 Task: View about branding policies.
Action: Mouse moved to (667, 73)
Screenshot: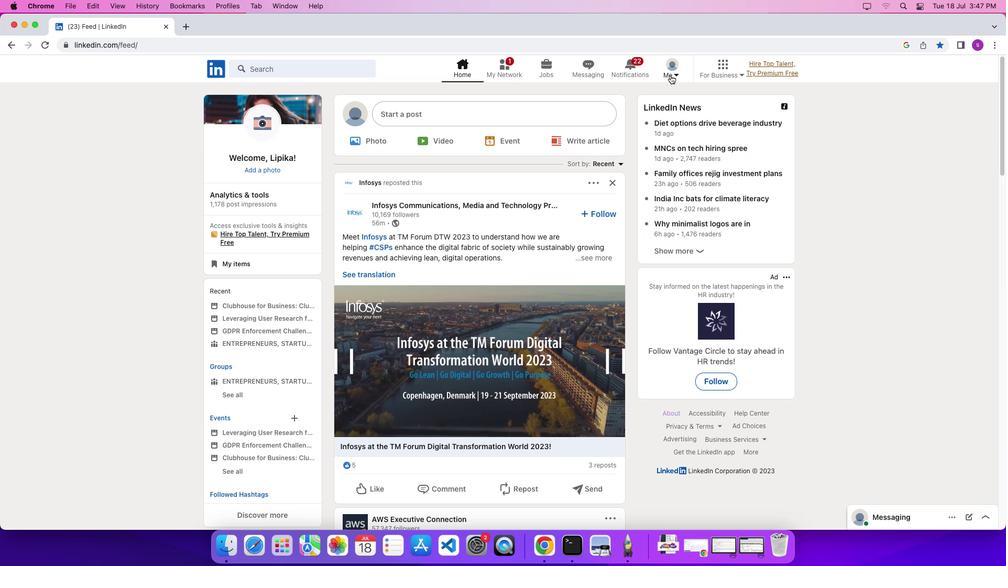 
Action: Mouse pressed left at (667, 73)
Screenshot: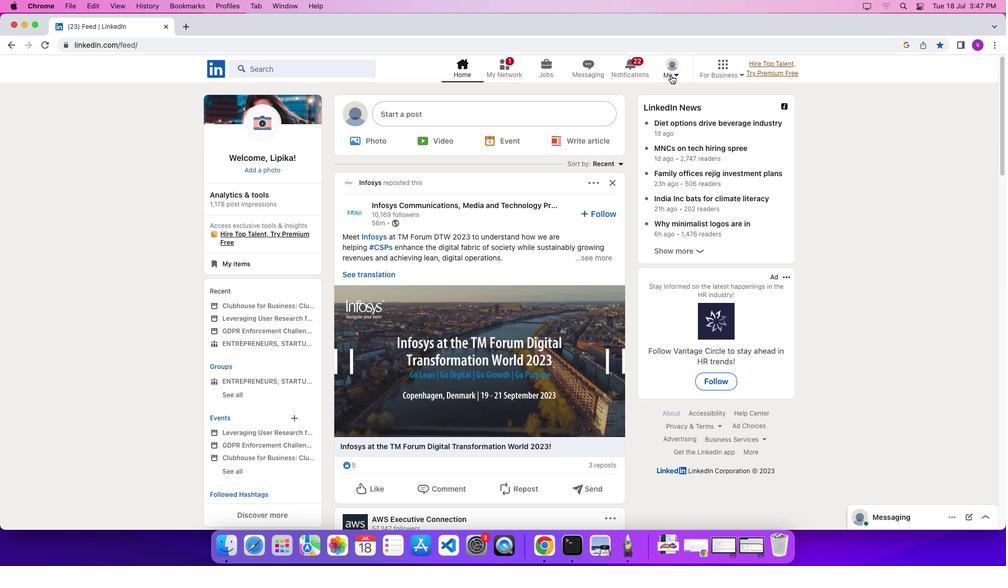 
Action: Mouse moved to (672, 74)
Screenshot: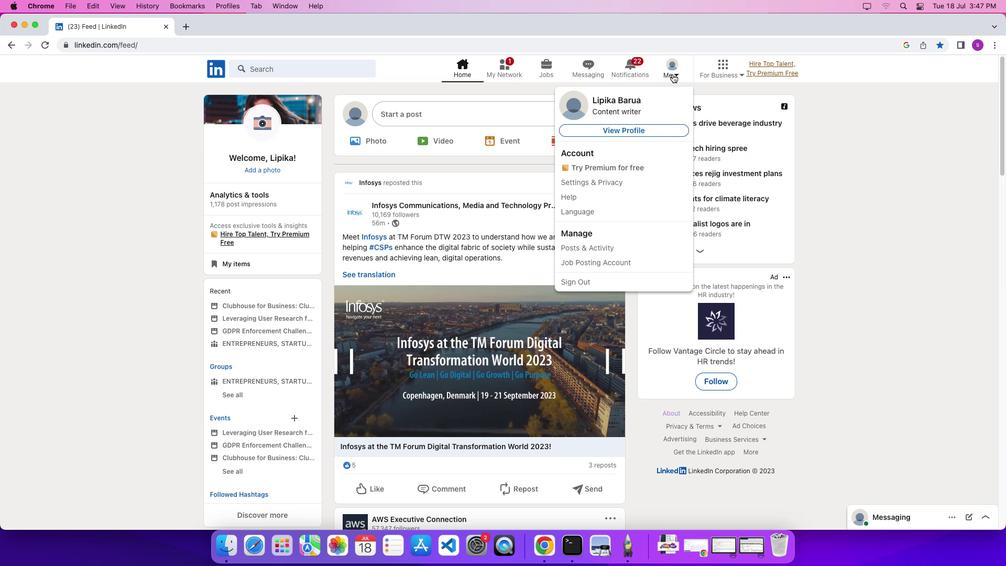 
Action: Mouse pressed left at (672, 74)
Screenshot: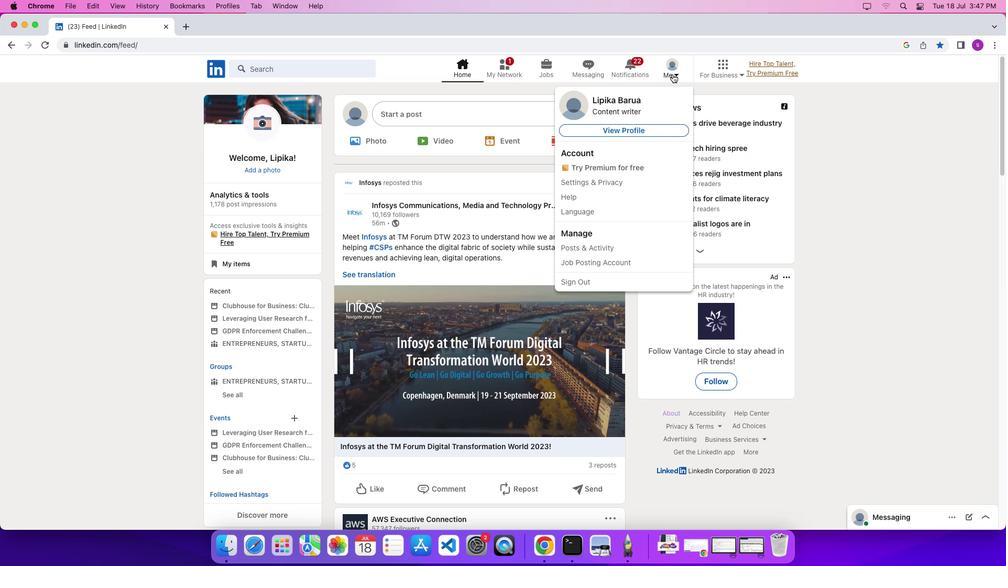 
Action: Mouse moved to (655, 132)
Screenshot: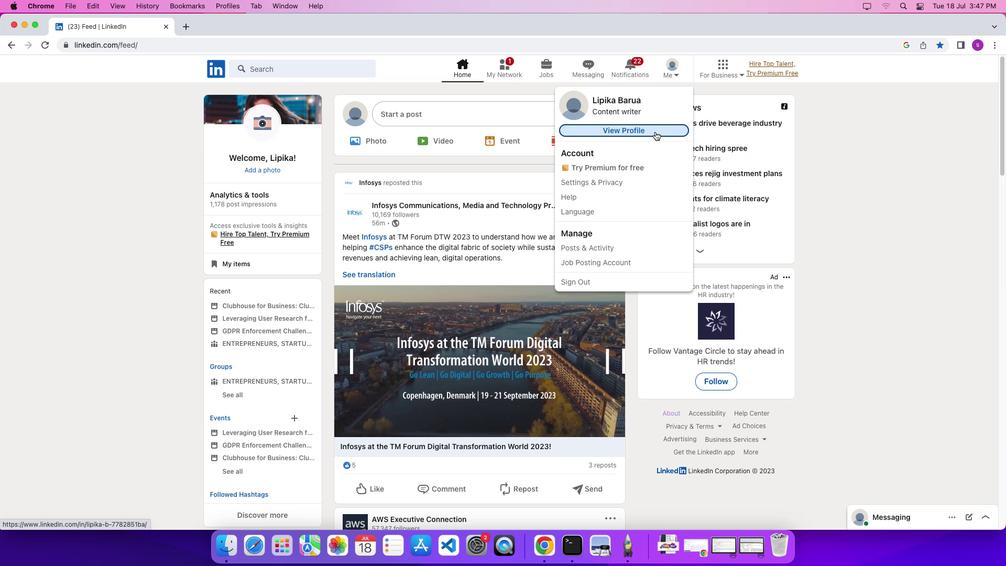 
Action: Mouse pressed left at (655, 132)
Screenshot: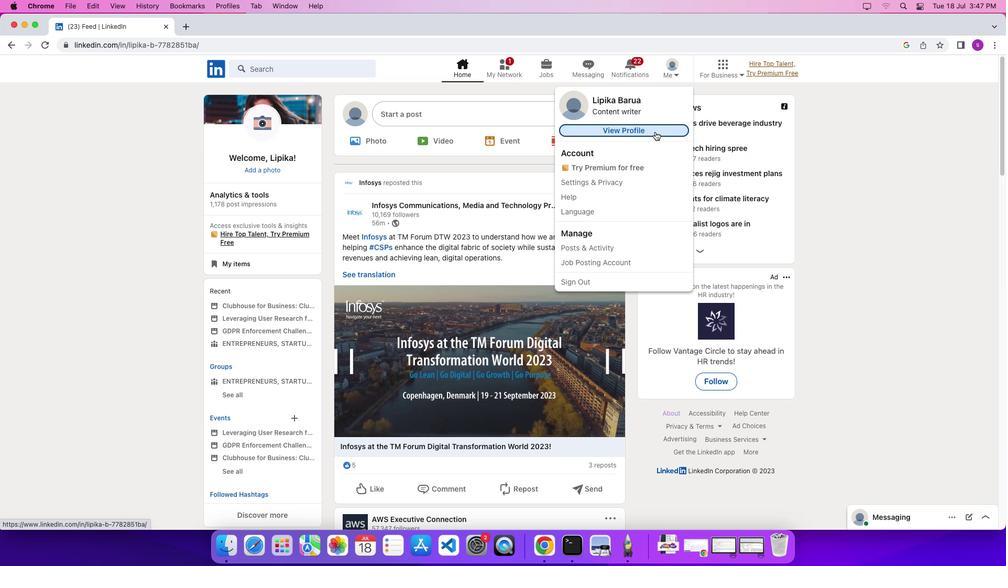 
Action: Mouse moved to (514, 294)
Screenshot: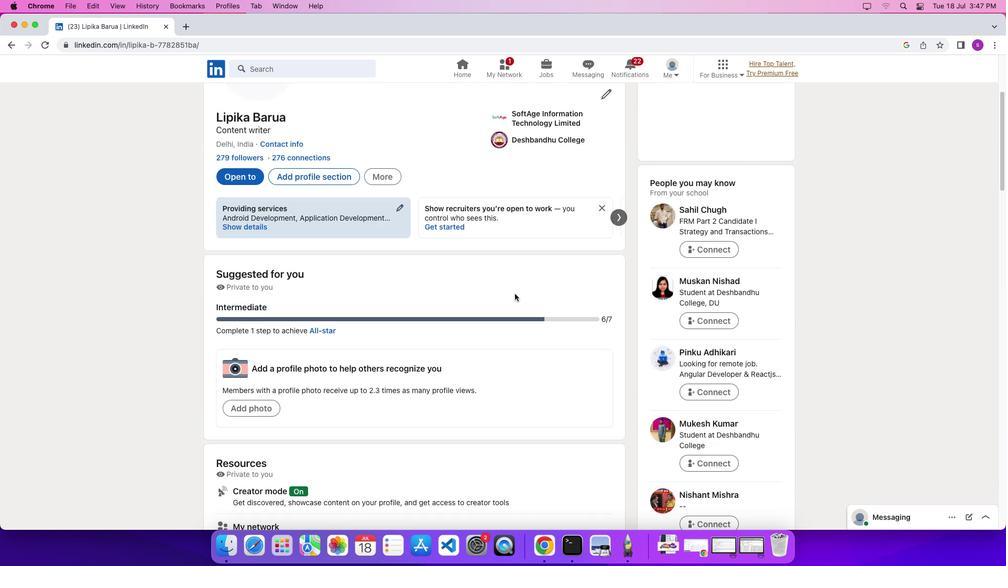 
Action: Mouse scrolled (514, 294) with delta (0, 0)
Screenshot: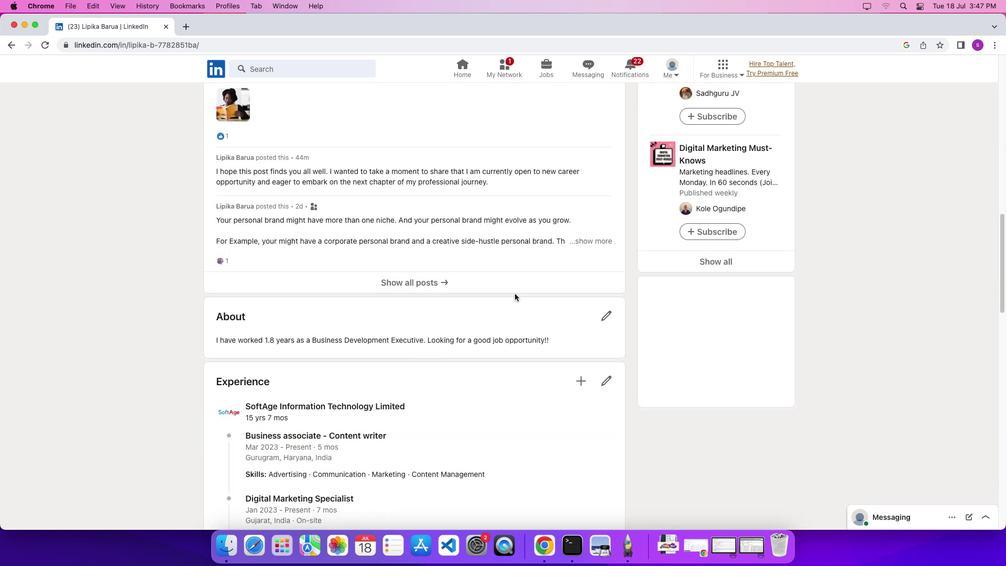 
Action: Mouse scrolled (514, 294) with delta (0, 0)
Screenshot: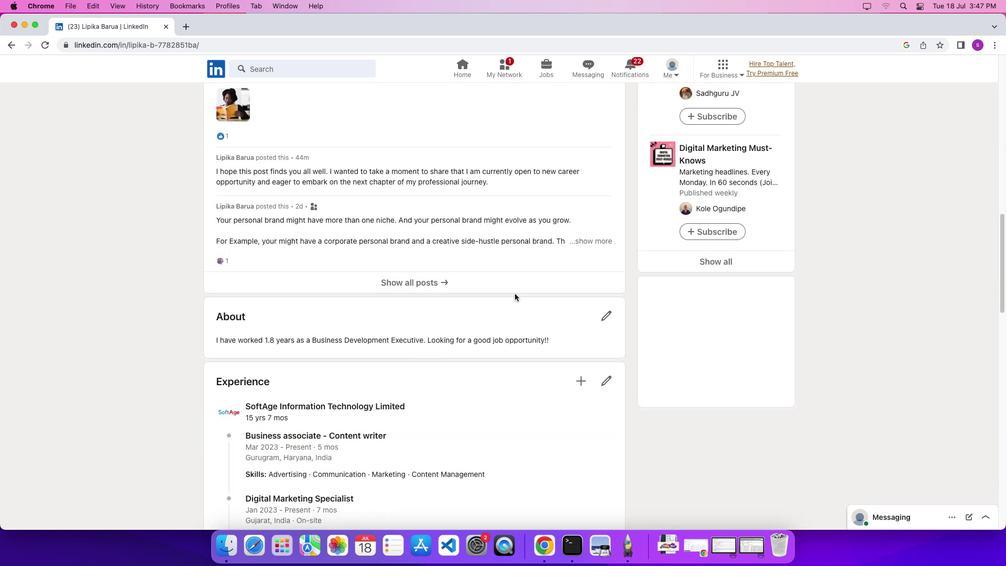 
Action: Mouse scrolled (514, 294) with delta (0, -4)
Screenshot: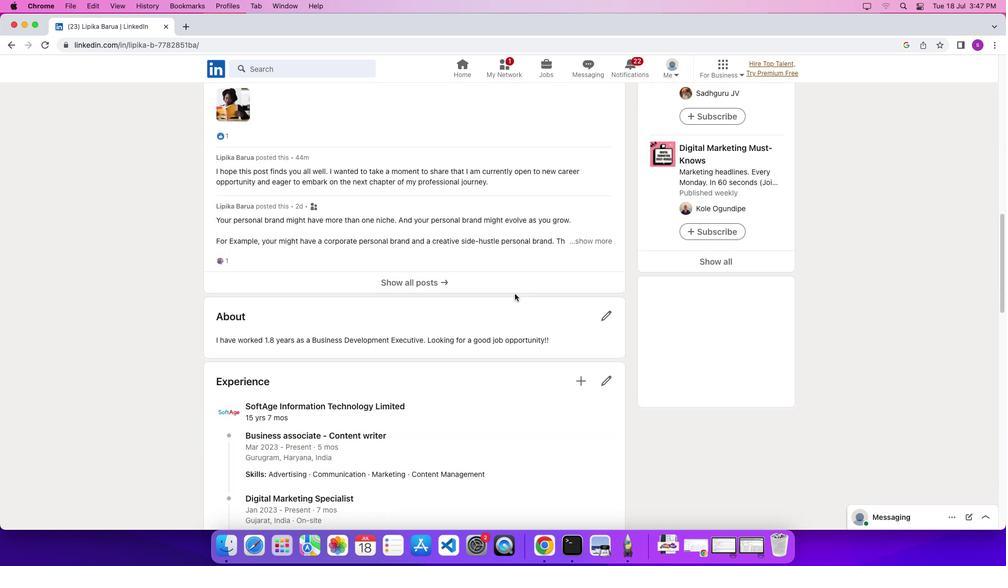 
Action: Mouse scrolled (514, 294) with delta (0, -5)
Screenshot: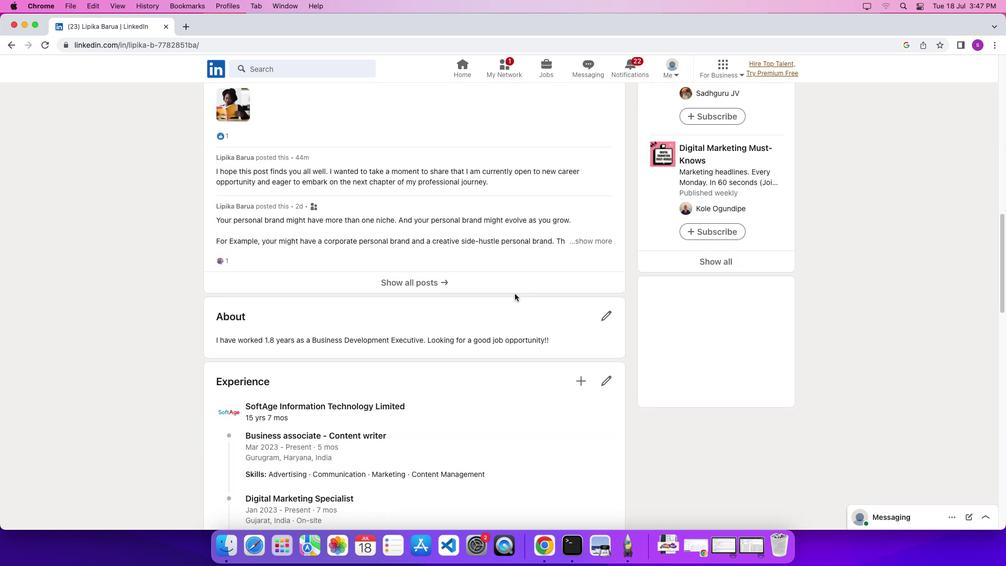 
Action: Mouse scrolled (514, 294) with delta (0, -6)
Screenshot: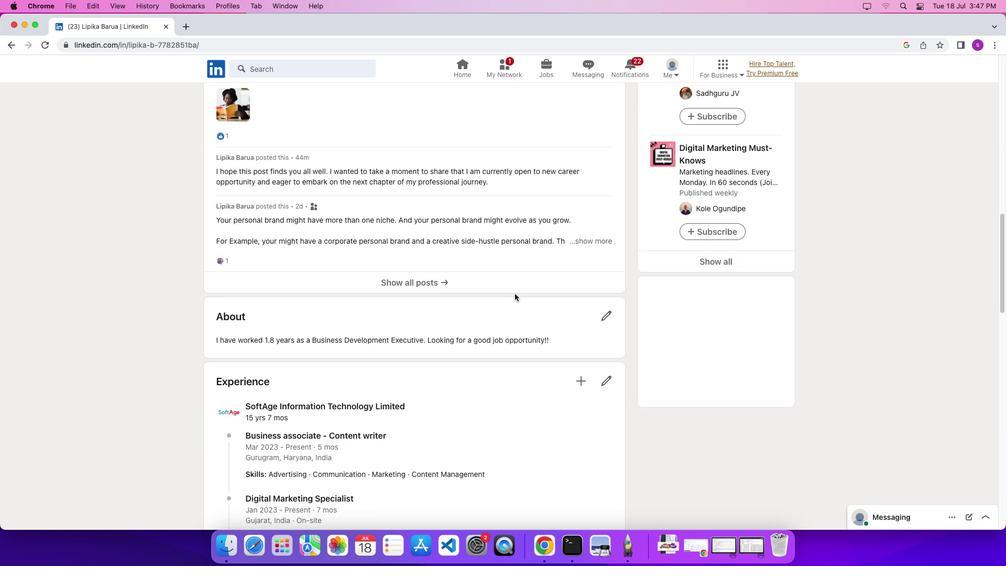 
Action: Mouse scrolled (514, 294) with delta (0, 0)
Screenshot: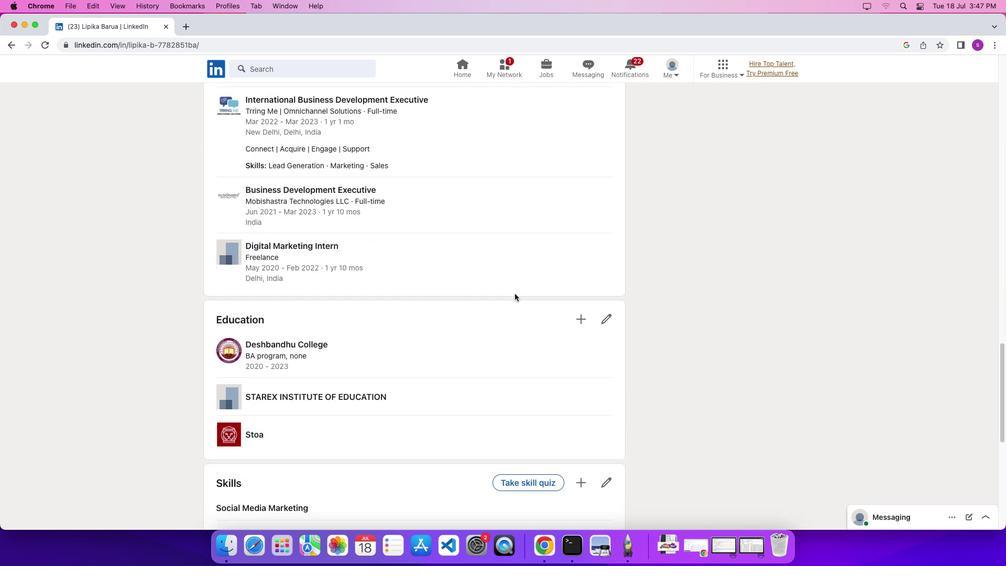 
Action: Mouse scrolled (514, 294) with delta (0, 0)
Screenshot: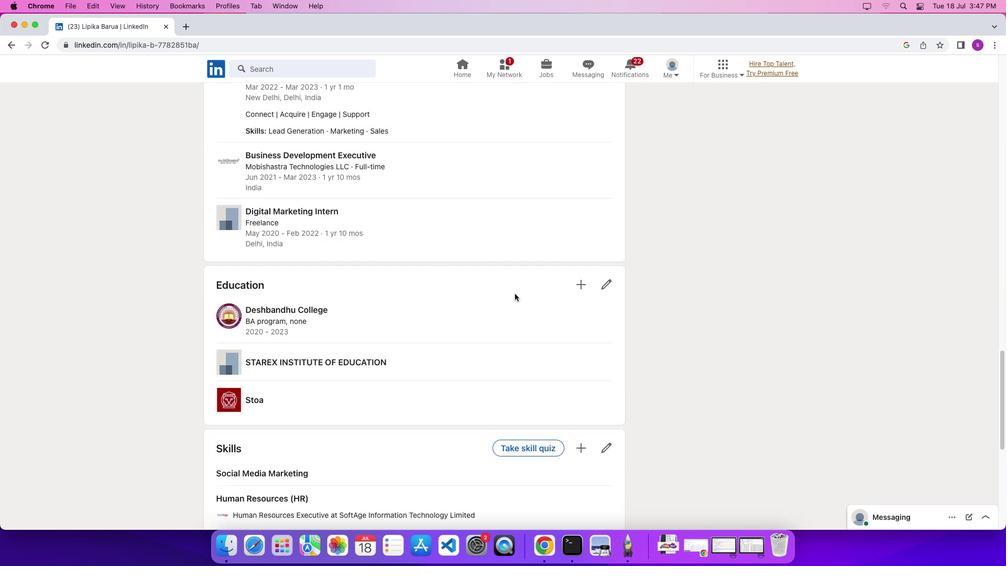 
Action: Mouse scrolled (514, 294) with delta (0, -3)
Screenshot: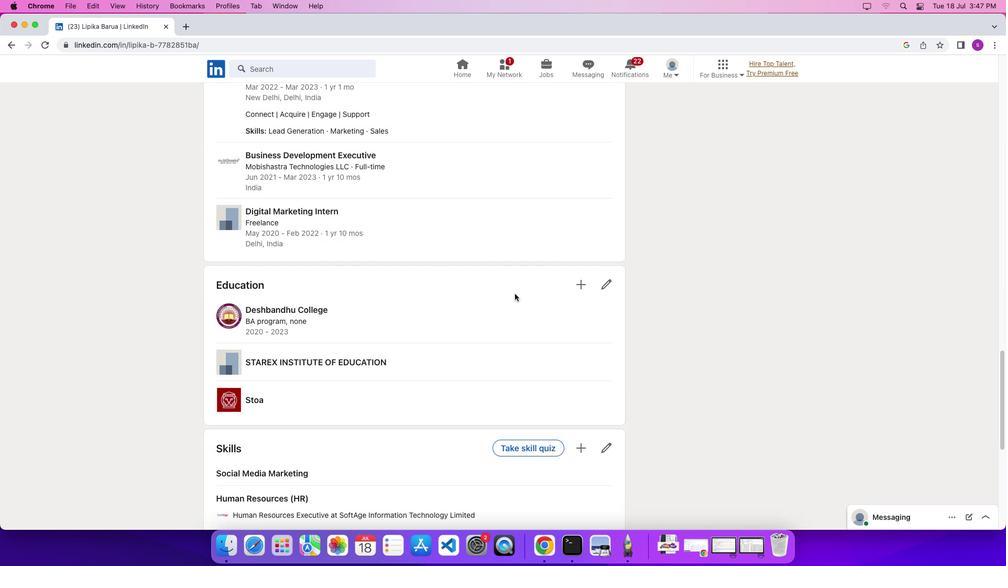 
Action: Mouse scrolled (514, 294) with delta (0, -5)
Screenshot: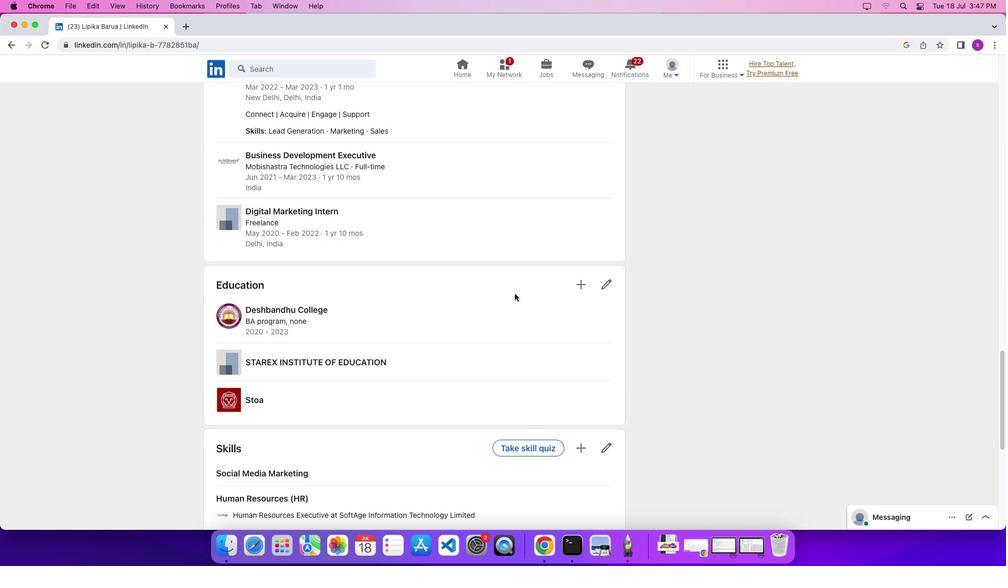 
Action: Mouse scrolled (514, 294) with delta (0, -5)
Screenshot: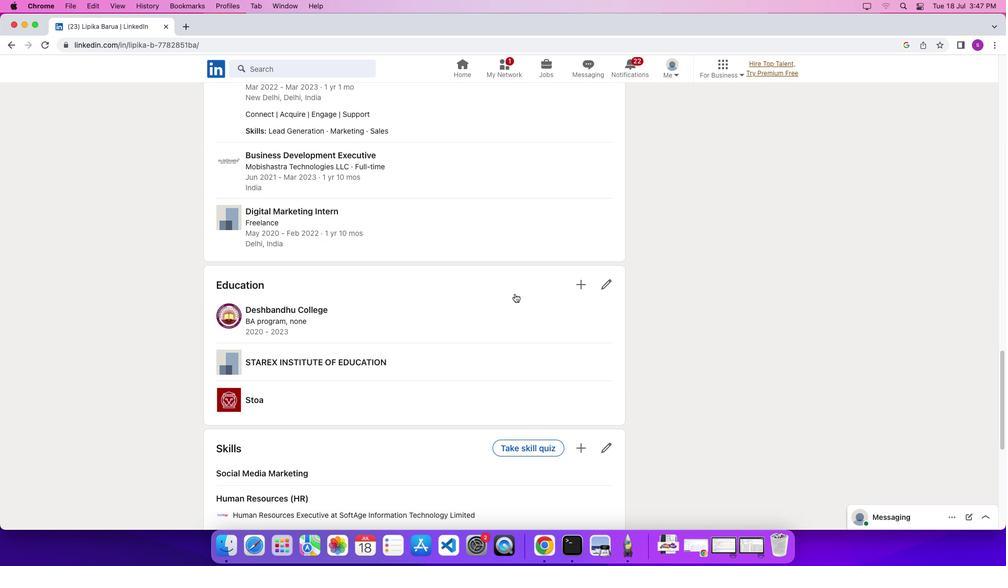 
Action: Mouse scrolled (514, 294) with delta (0, 0)
Screenshot: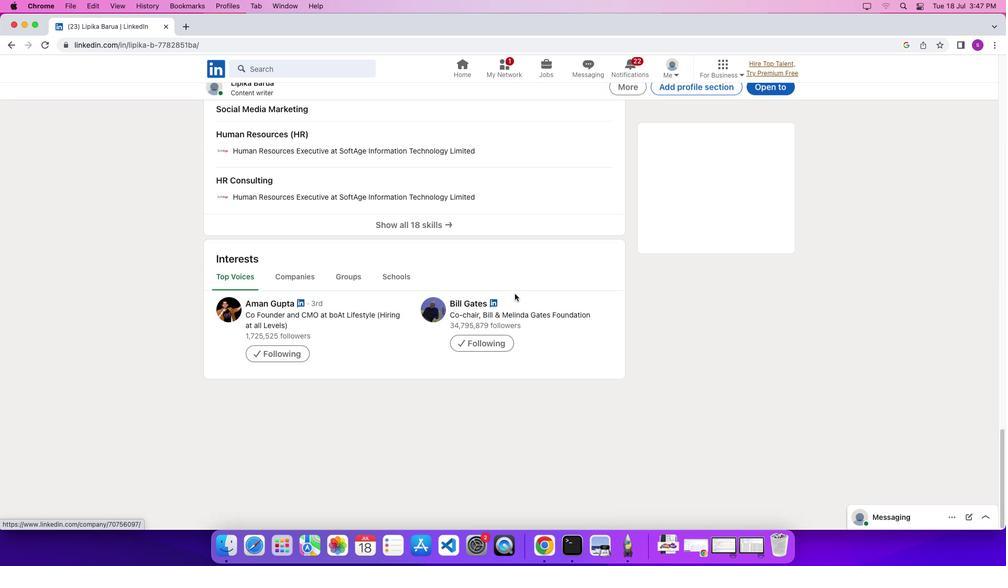 
Action: Mouse scrolled (514, 294) with delta (0, 0)
Screenshot: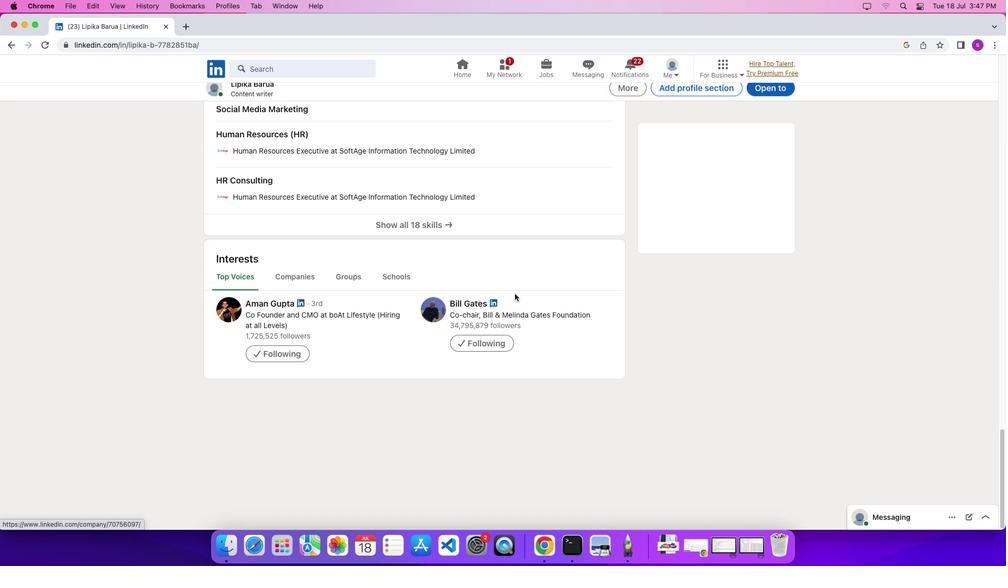
Action: Mouse scrolled (514, 294) with delta (0, -4)
Screenshot: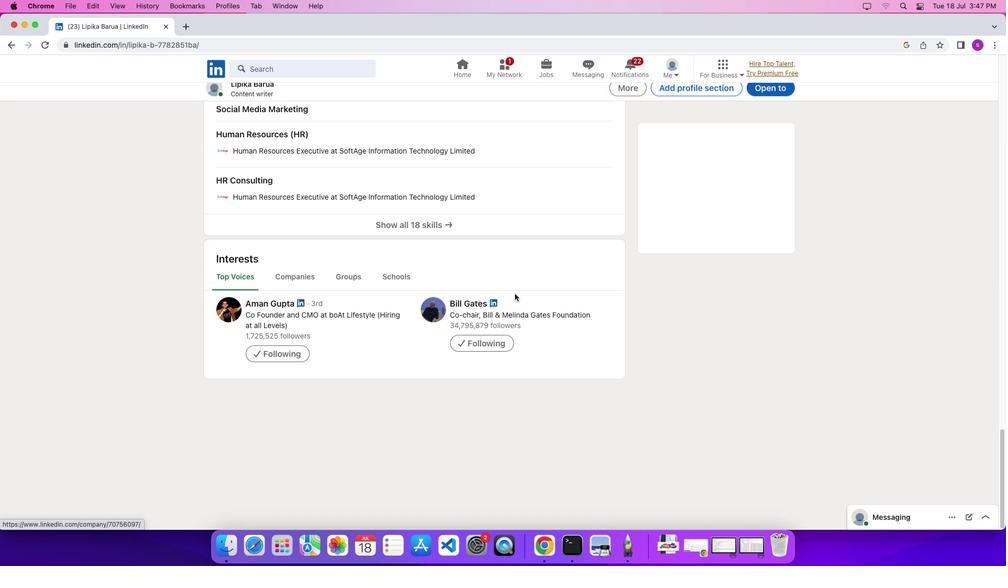 
Action: Mouse scrolled (514, 294) with delta (0, -6)
Screenshot: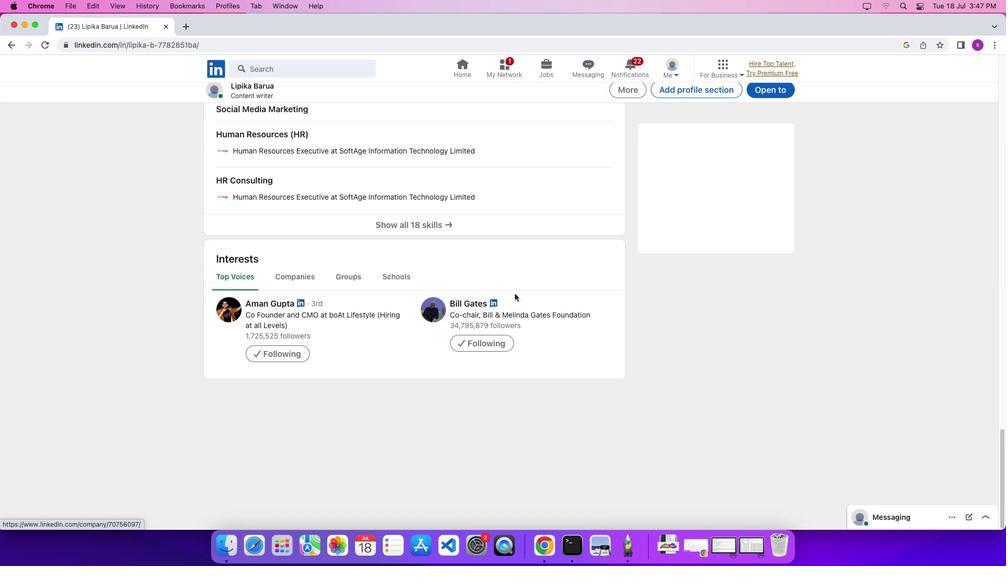 
Action: Mouse scrolled (514, 294) with delta (0, -6)
Screenshot: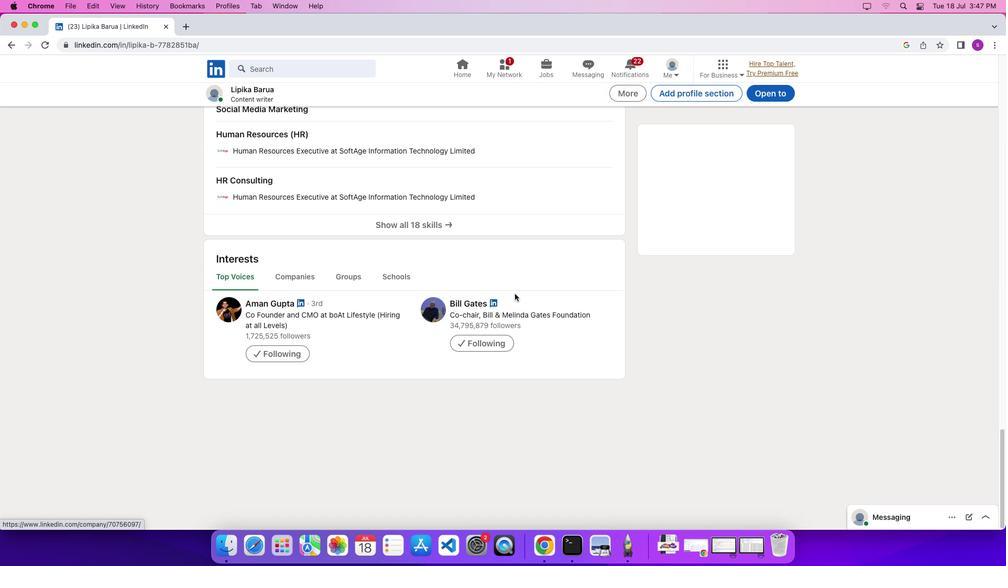 
Action: Mouse scrolled (514, 294) with delta (0, 0)
Screenshot: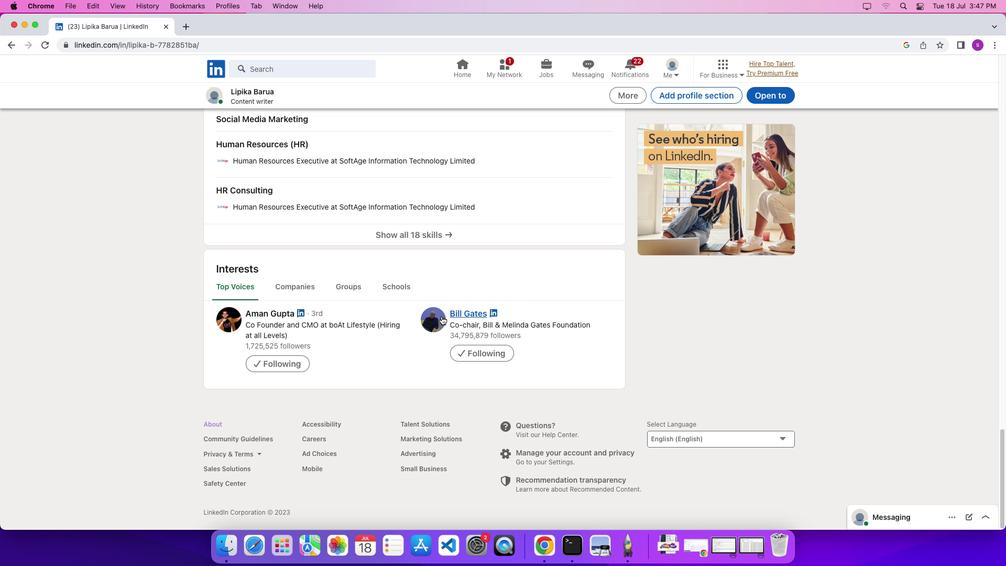 
Action: Mouse scrolled (514, 294) with delta (0, 0)
Screenshot: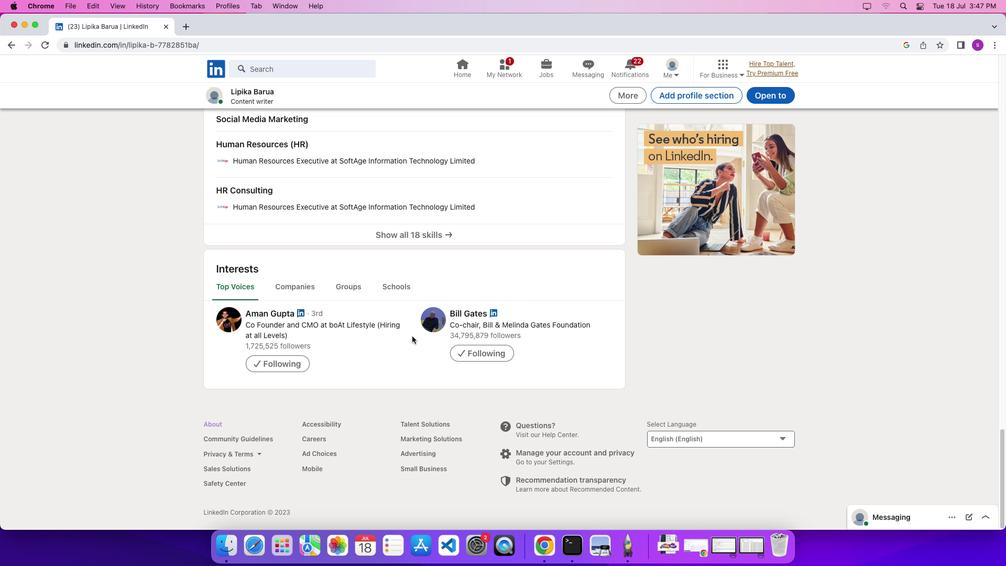 
Action: Mouse scrolled (514, 294) with delta (0, -4)
Screenshot: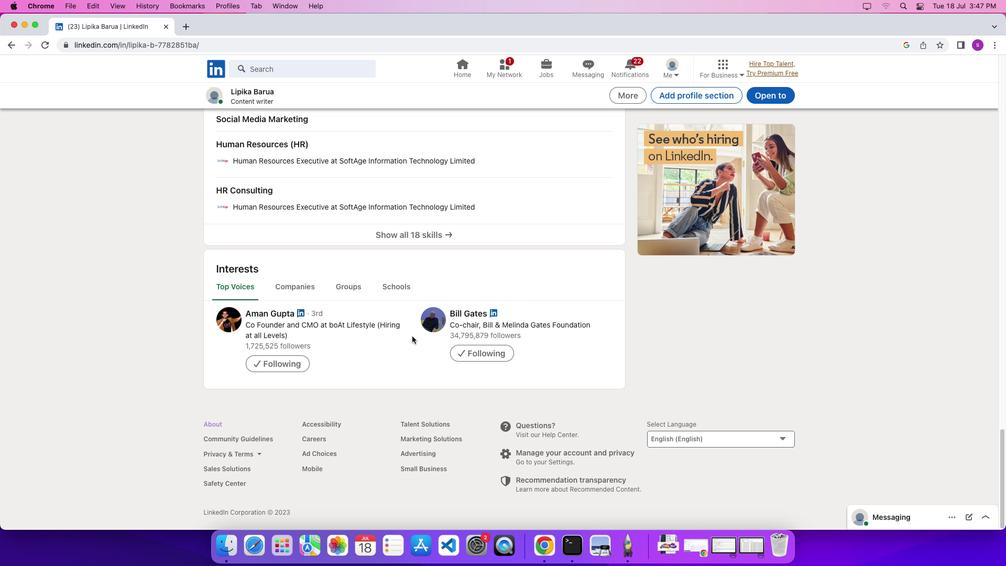 
Action: Mouse scrolled (514, 294) with delta (0, -5)
Screenshot: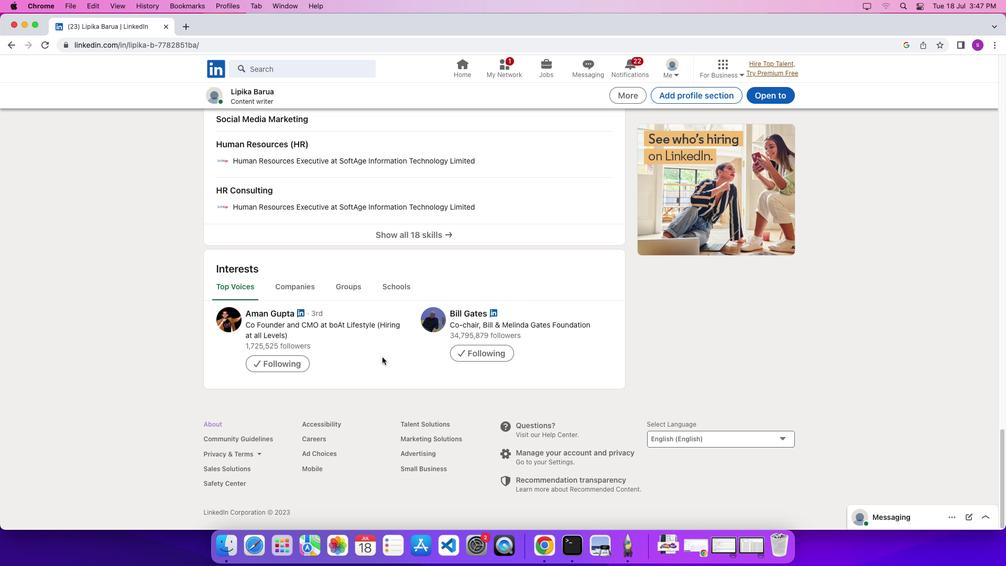 
Action: Mouse moved to (220, 422)
Screenshot: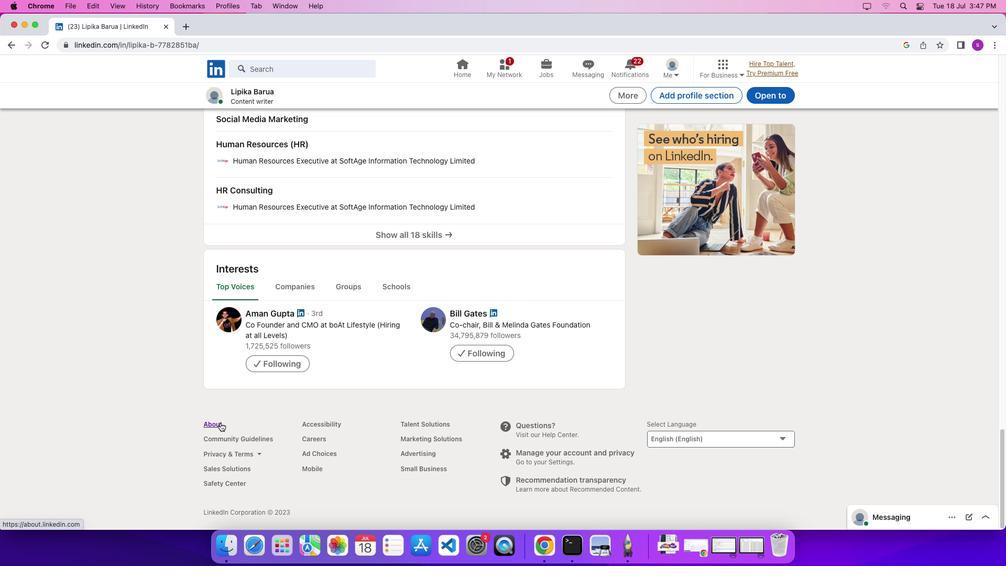 
Action: Mouse pressed left at (220, 422)
Screenshot: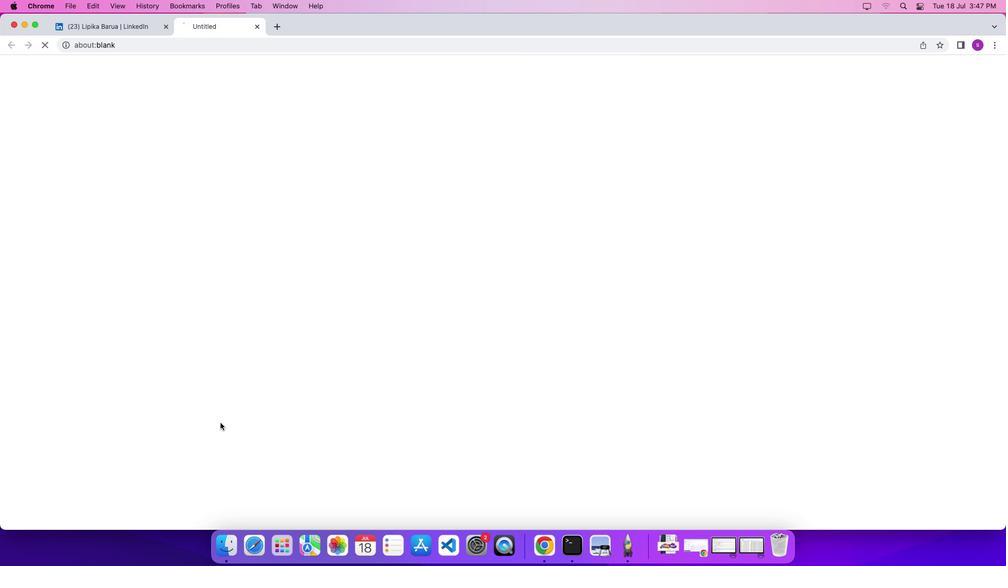 
Action: Mouse moved to (426, 406)
Screenshot: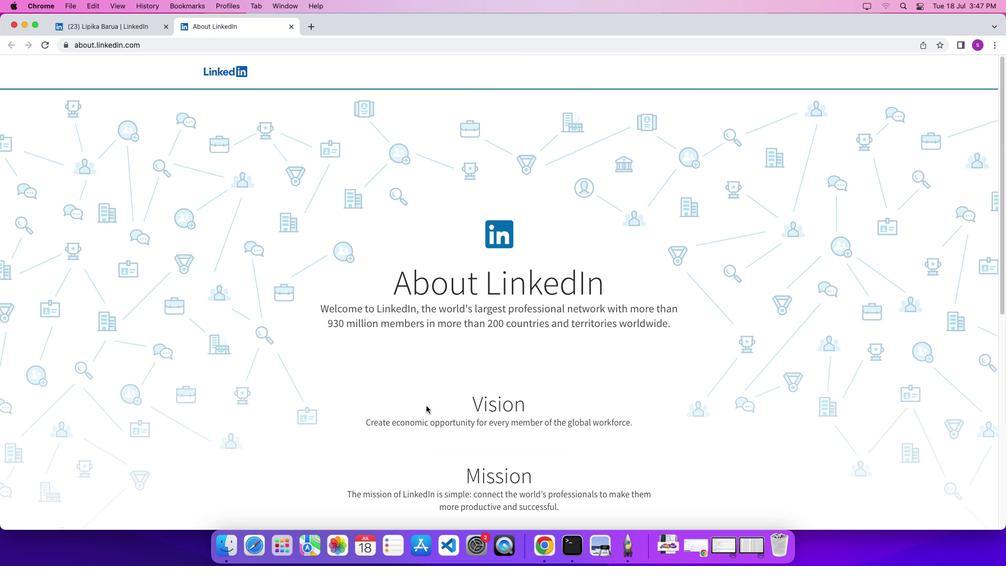 
Action: Mouse scrolled (426, 406) with delta (0, 0)
Screenshot: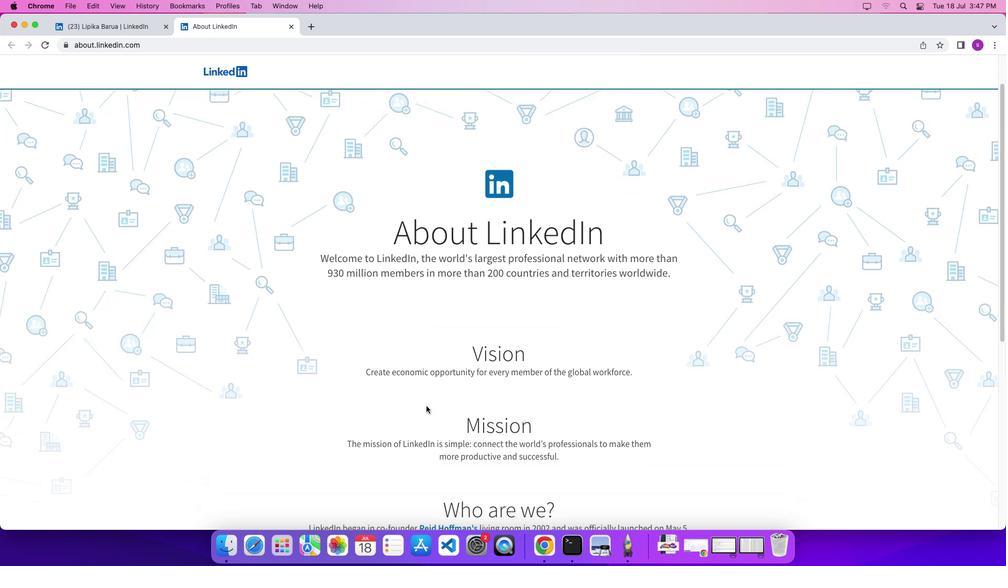 
Action: Mouse scrolled (426, 406) with delta (0, 0)
Screenshot: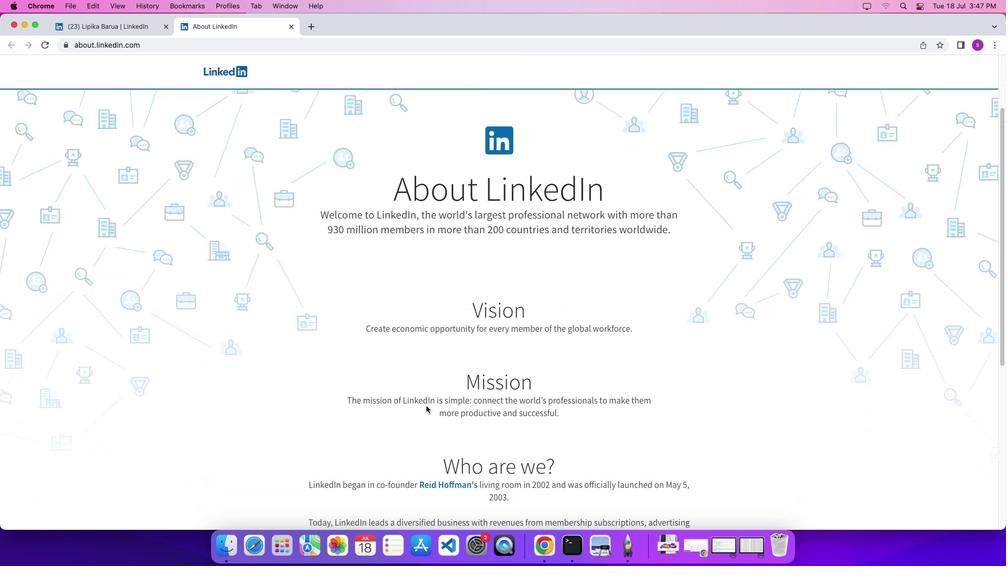 
Action: Mouse scrolled (426, 406) with delta (0, -1)
Screenshot: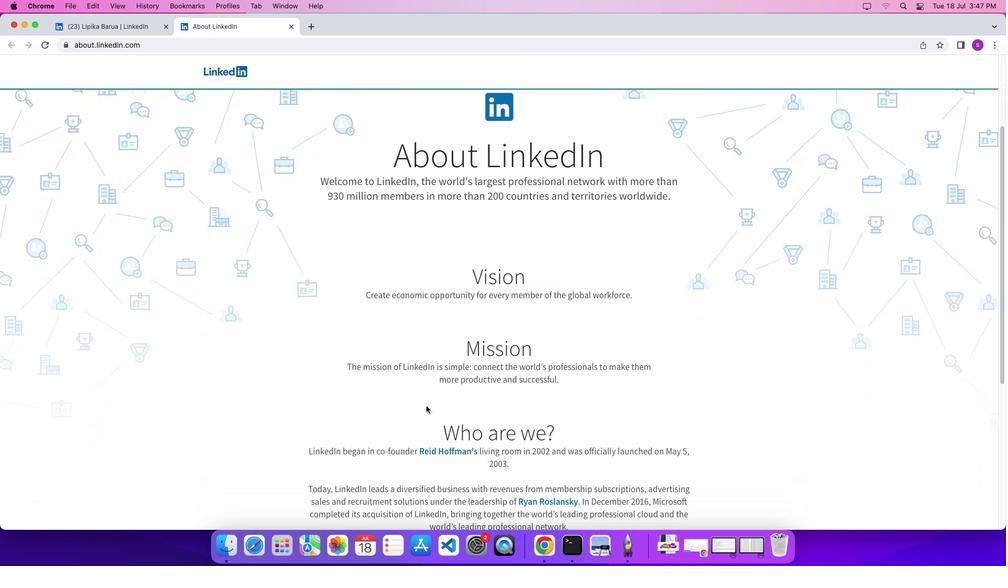 
Action: Mouse moved to (426, 406)
Screenshot: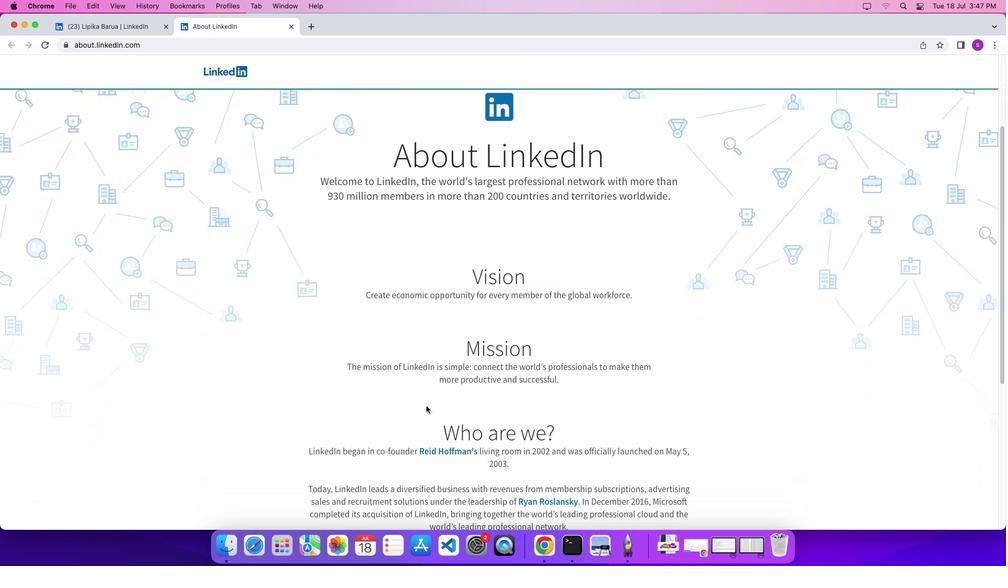 
Action: Mouse scrolled (426, 406) with delta (0, -1)
Screenshot: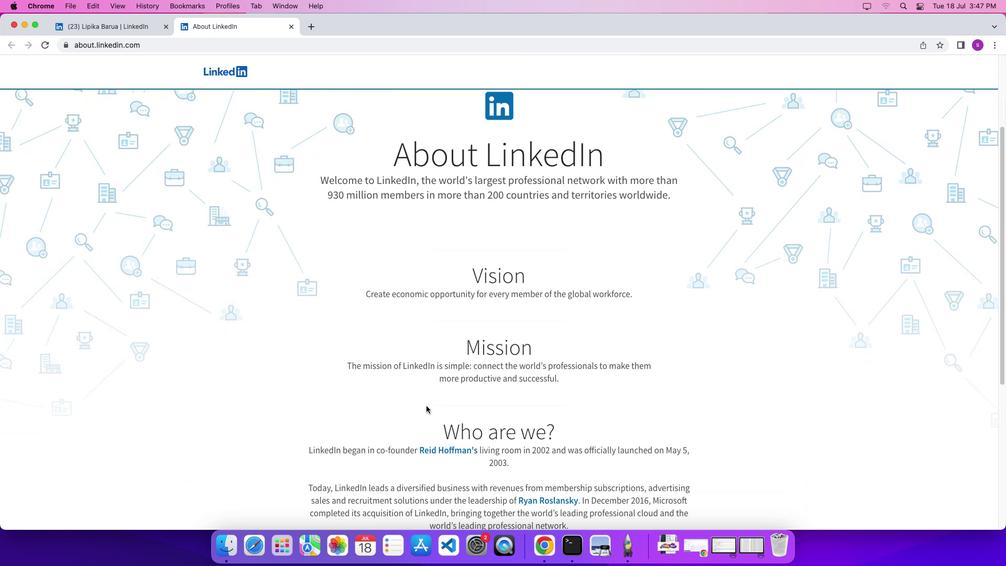 
Action: Mouse scrolled (426, 406) with delta (0, 0)
Screenshot: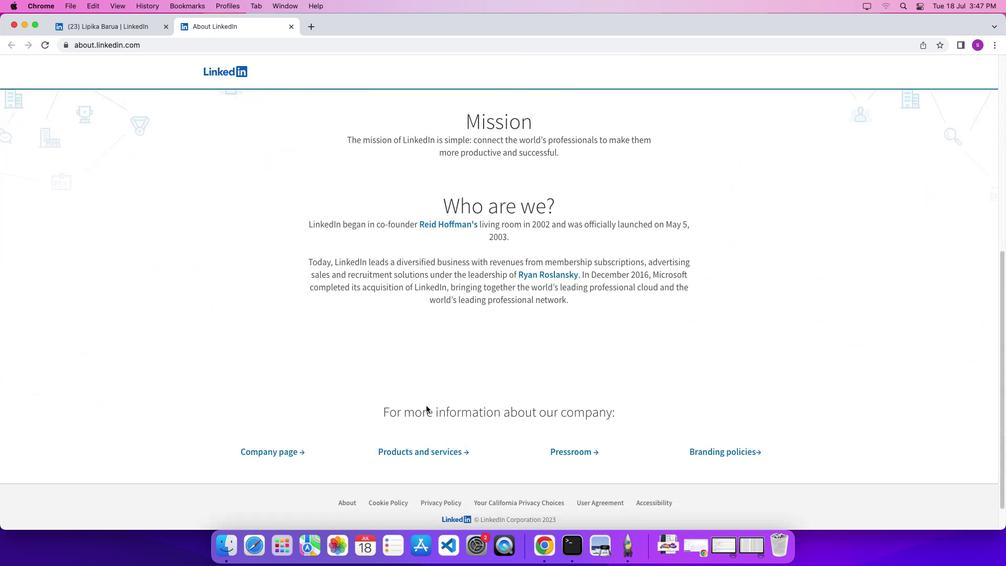 
Action: Mouse scrolled (426, 406) with delta (0, 0)
Screenshot: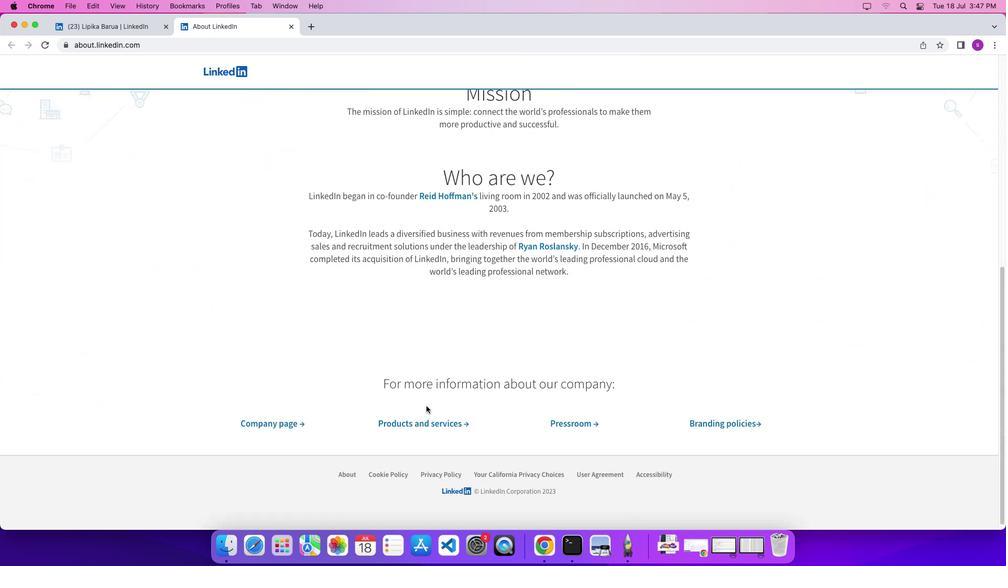 
Action: Mouse scrolled (426, 406) with delta (0, -2)
Screenshot: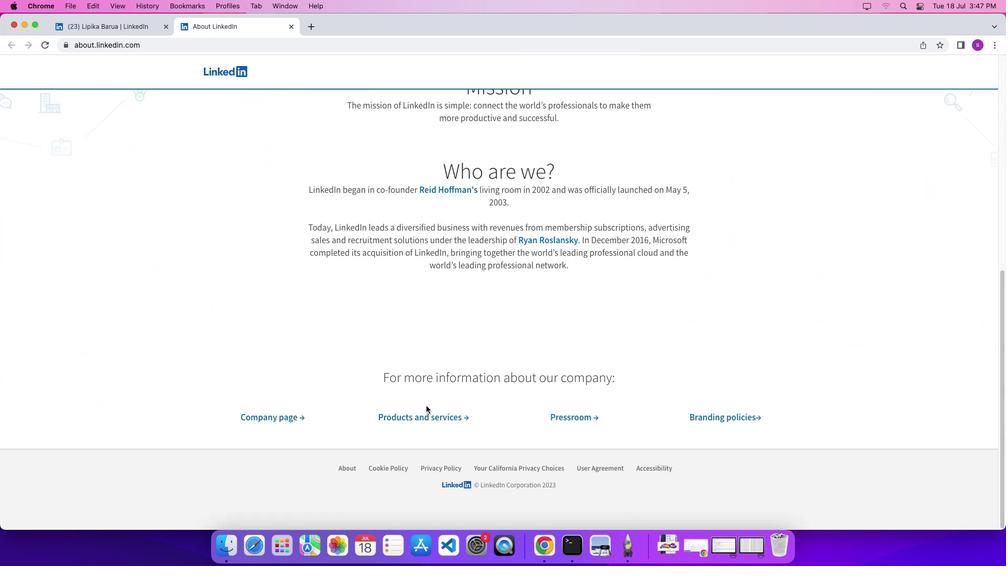 
Action: Mouse scrolled (426, 406) with delta (0, -3)
Screenshot: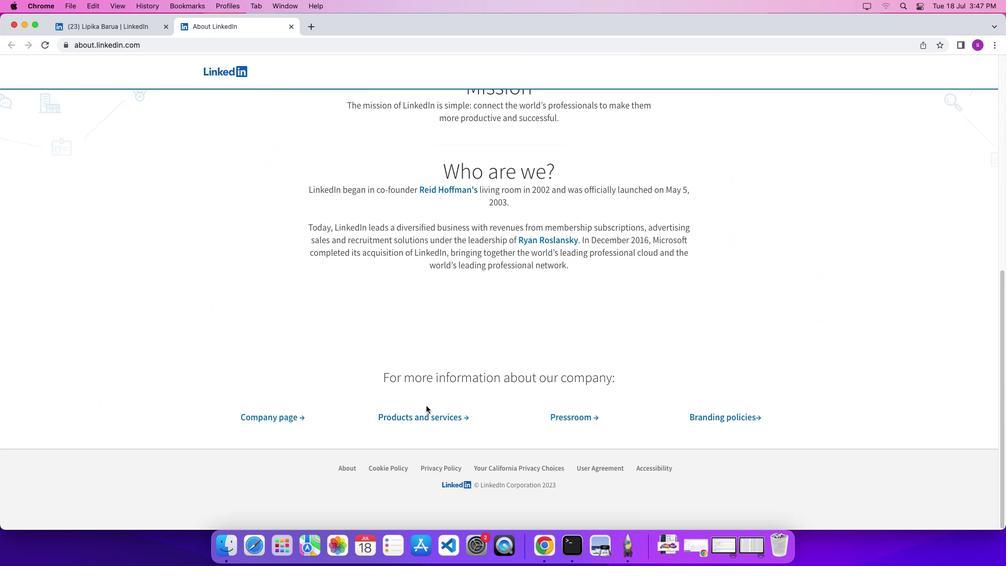 
Action: Mouse scrolled (426, 406) with delta (0, 0)
Screenshot: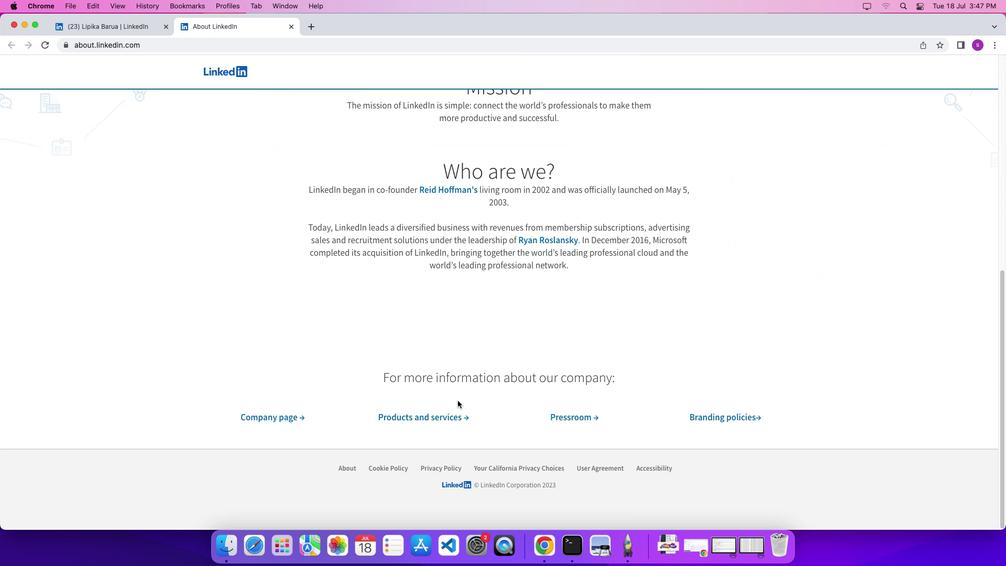 
Action: Mouse scrolled (426, 406) with delta (0, 0)
Screenshot: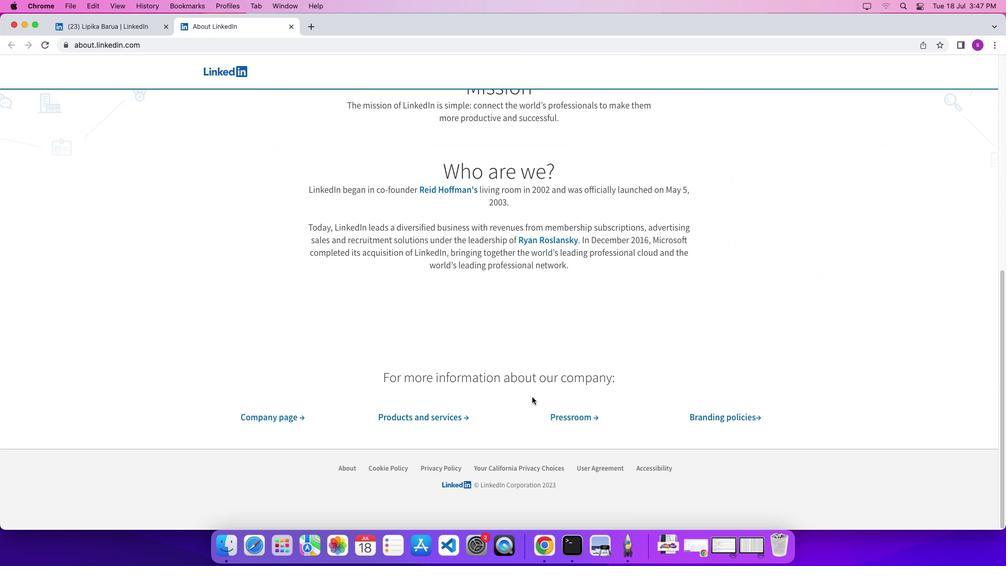 
Action: Mouse scrolled (426, 406) with delta (0, -2)
Screenshot: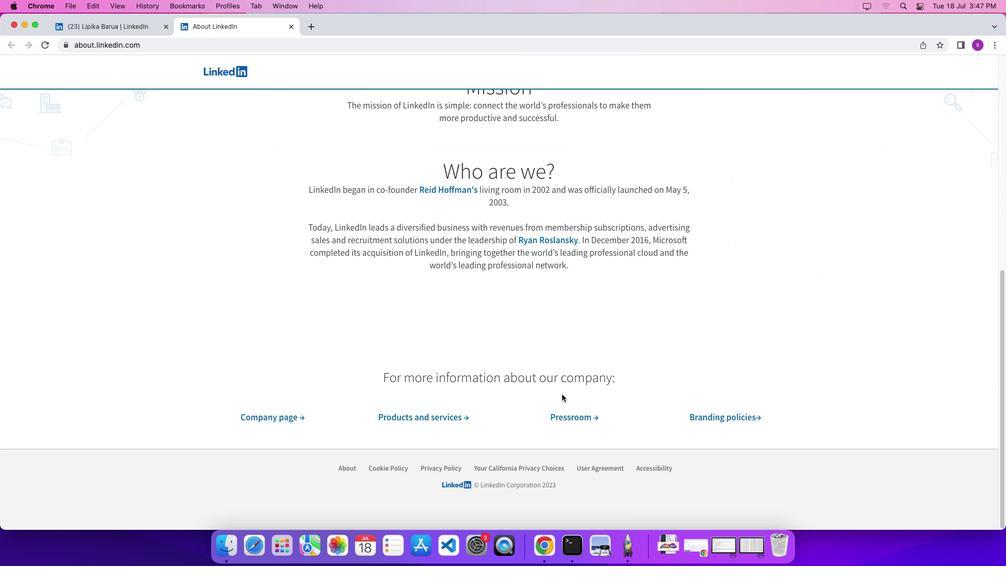 
Action: Mouse moved to (739, 415)
Screenshot: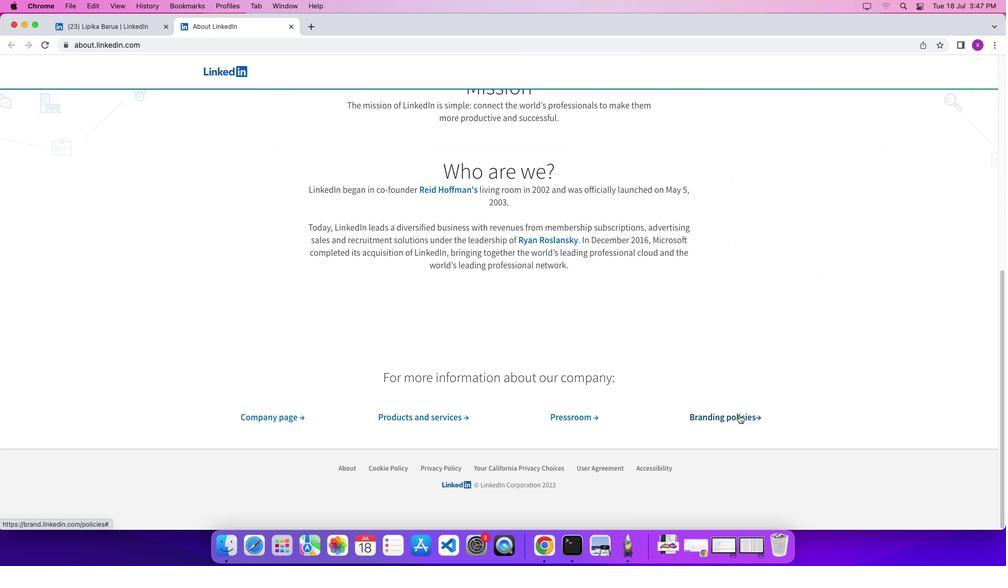 
Action: Mouse pressed left at (739, 415)
Screenshot: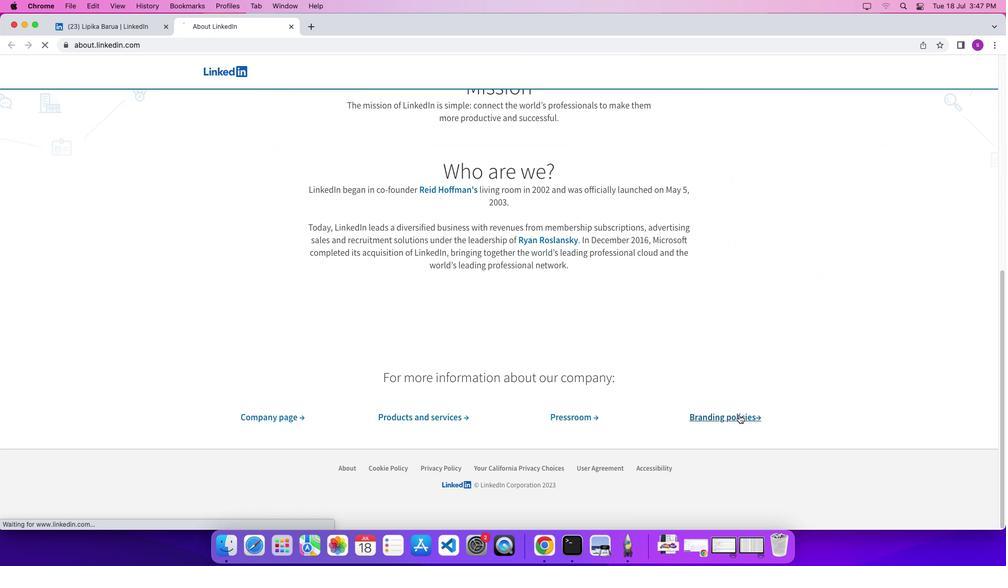 
Action: Mouse moved to (740, 416)
Screenshot: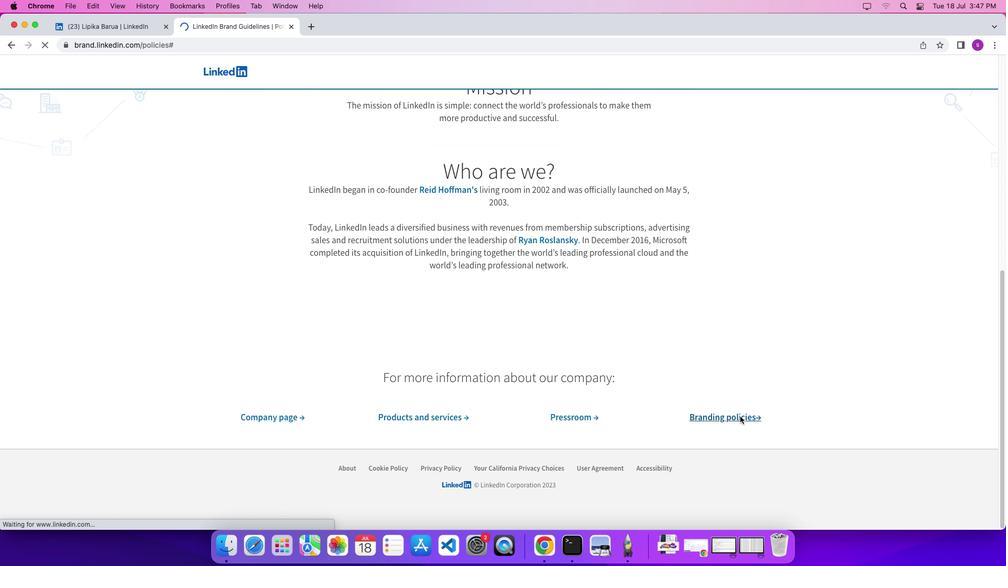 
